 Task: Create Card Employee Handbook Review in Board Knowledge Management Techniques to Workspace E-commerce Solutions. Create Card Tennis Review in Board Diversity and Inclusion Training and Education to Workspace E-commerce Solutions. Create Card Employee Handbook Review in Board Content Marketing Interactive Quiz Strategy and Execution to Workspace E-commerce Solutions
Action: Key pressed <Key.shift>EMPLOYEE<Key.space><Key.shift_r><Key.shift_r><Key.shift_r><Key.shift_r><Key.shift_r><Key.shift_r>HANDBOOK<Key.space><Key.shift>REVIEW<Key.enter>
Screenshot: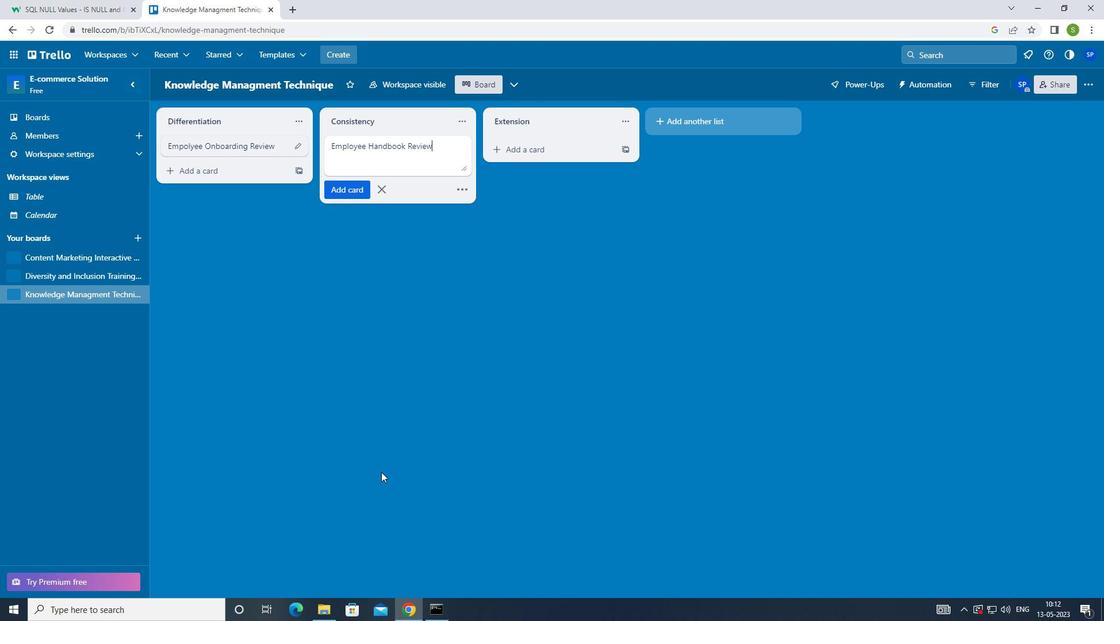 
Action: Mouse moved to (60, 280)
Screenshot: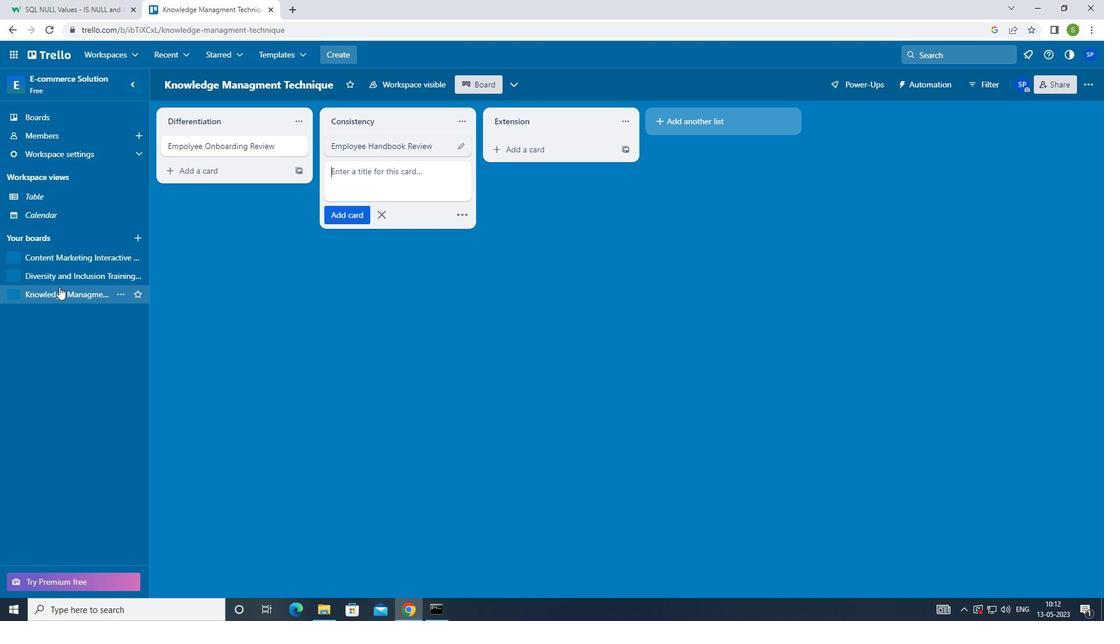 
Action: Mouse pressed left at (60, 280)
Screenshot: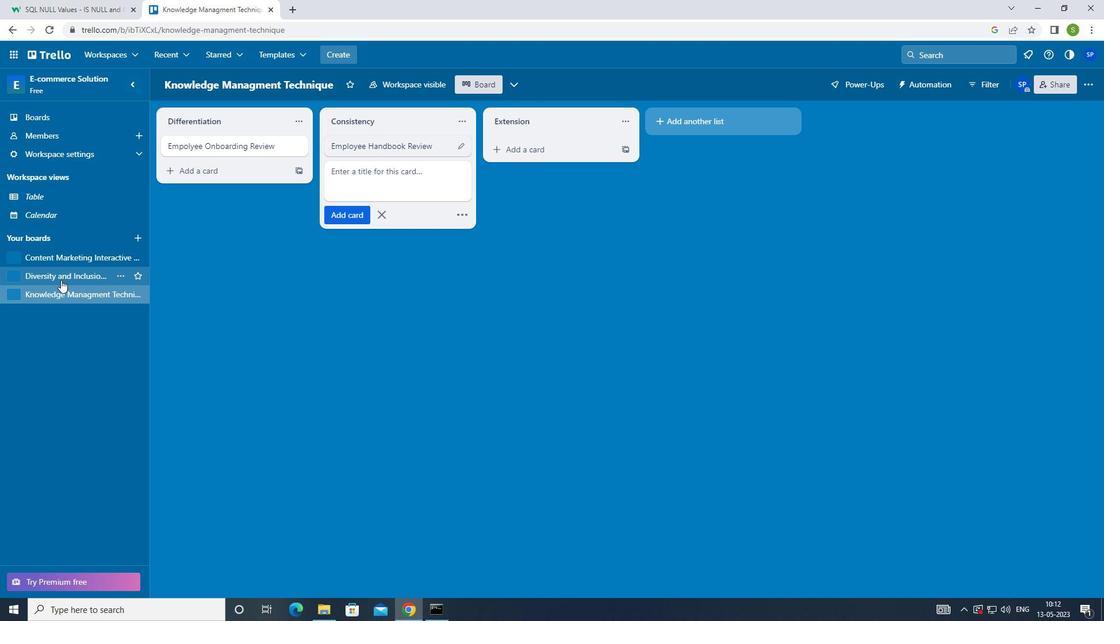 
Action: Mouse moved to (366, 150)
Screenshot: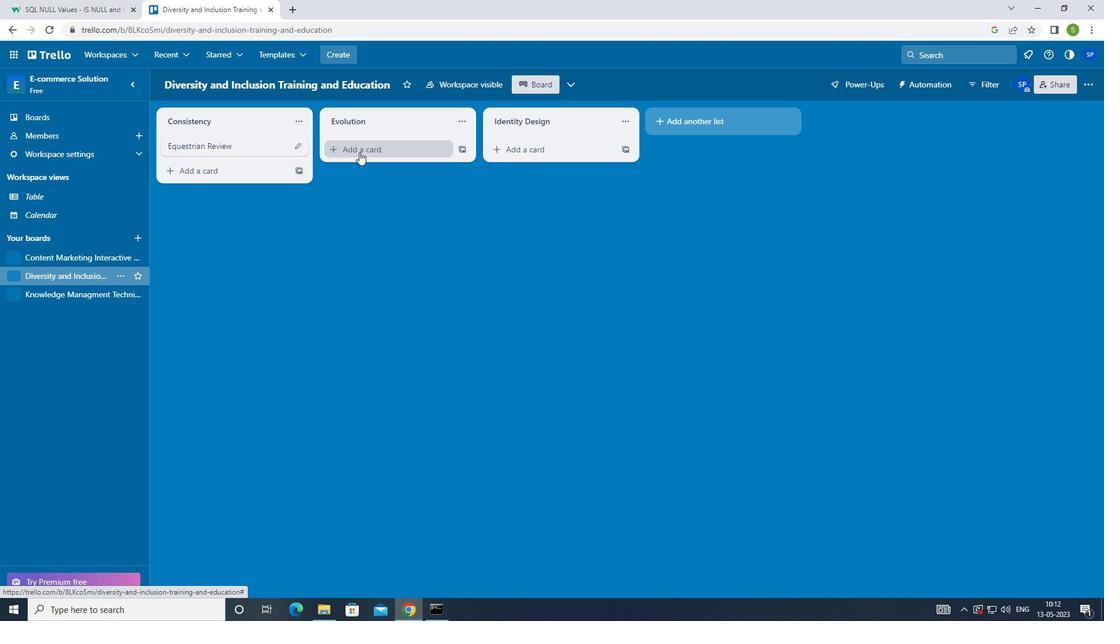 
Action: Mouse pressed left at (366, 150)
Screenshot: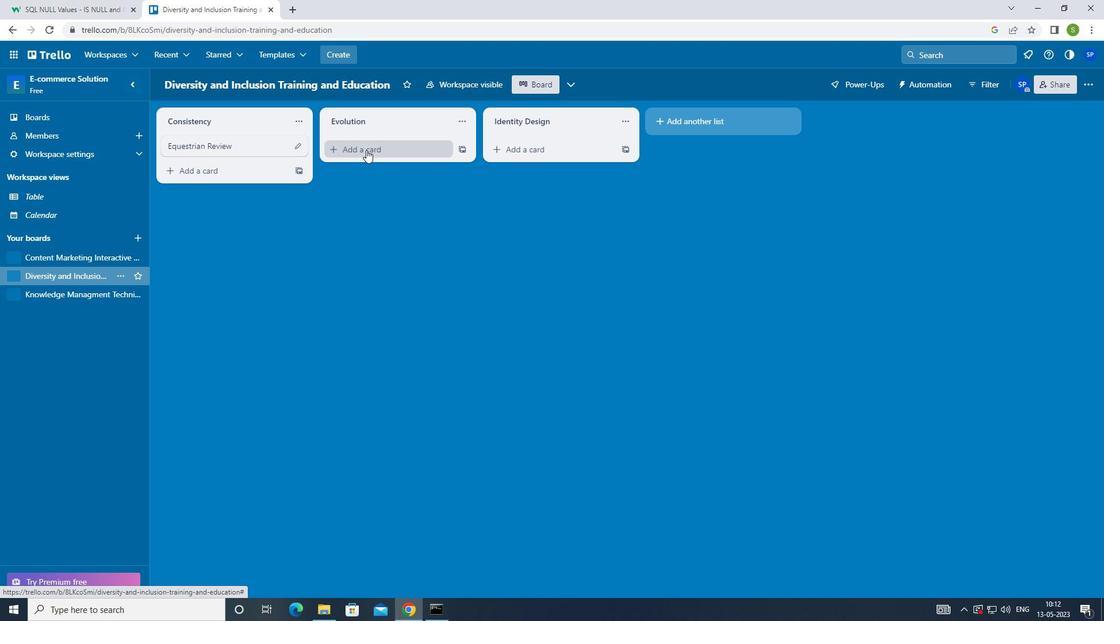 
Action: Mouse moved to (366, 311)
Screenshot: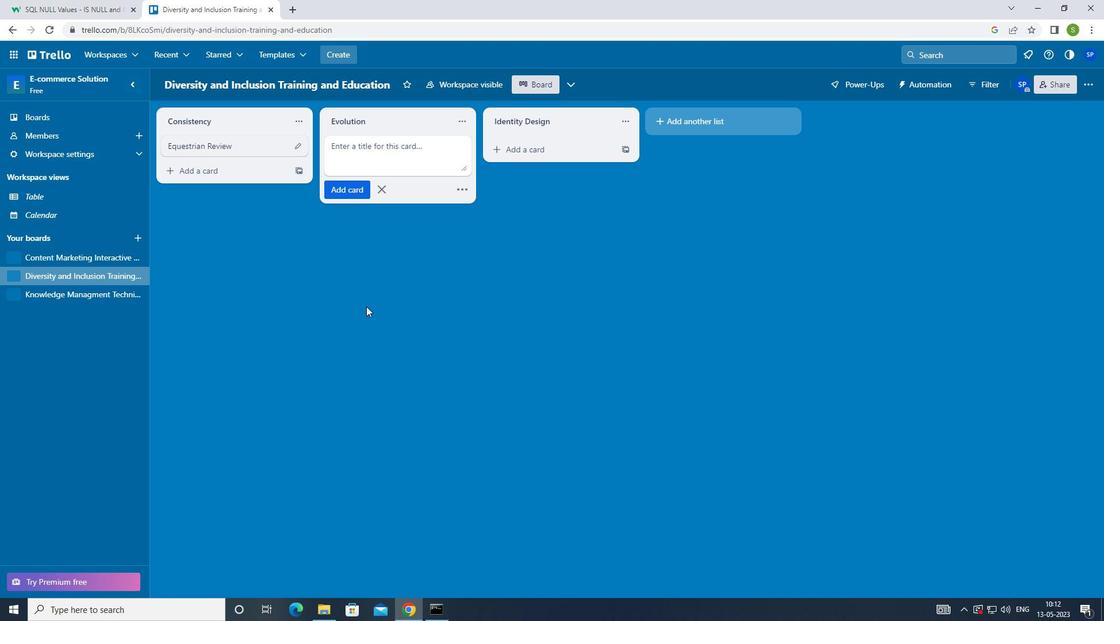 
Action: Key pressed <Key.shift><Key.shift><Key.shift><Key.shift><Key.shift><Key.shift><Key.shift><Key.shift><Key.shift><Key.shift><Key.shift>TENNIS<Key.space><Key.shift>REVIEW<Key.enter>
Screenshot: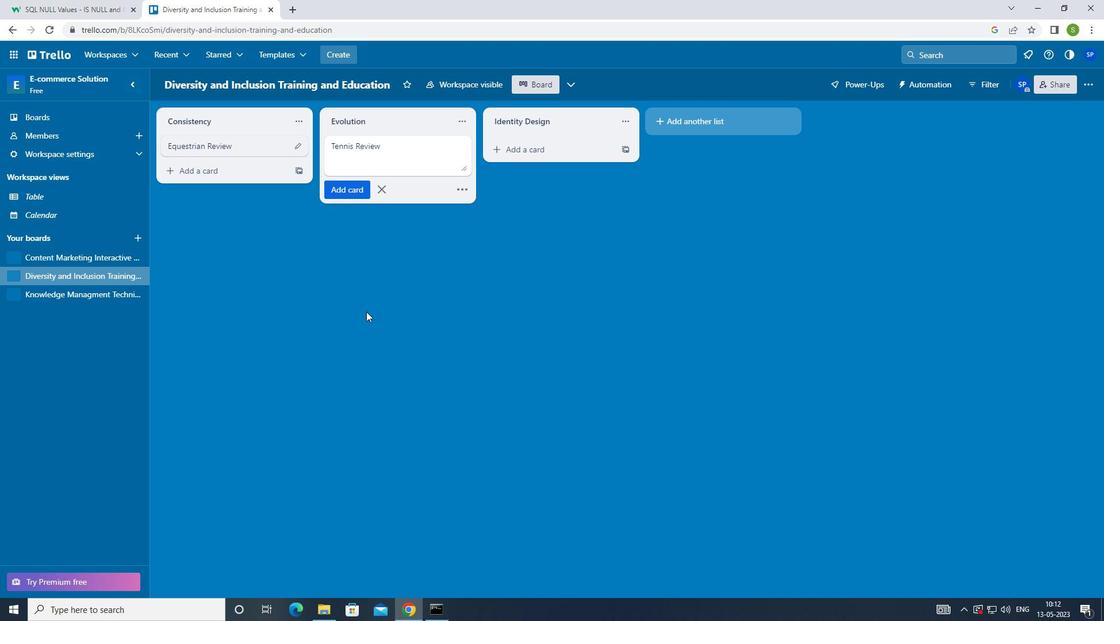 
Action: Mouse moved to (73, 250)
Screenshot: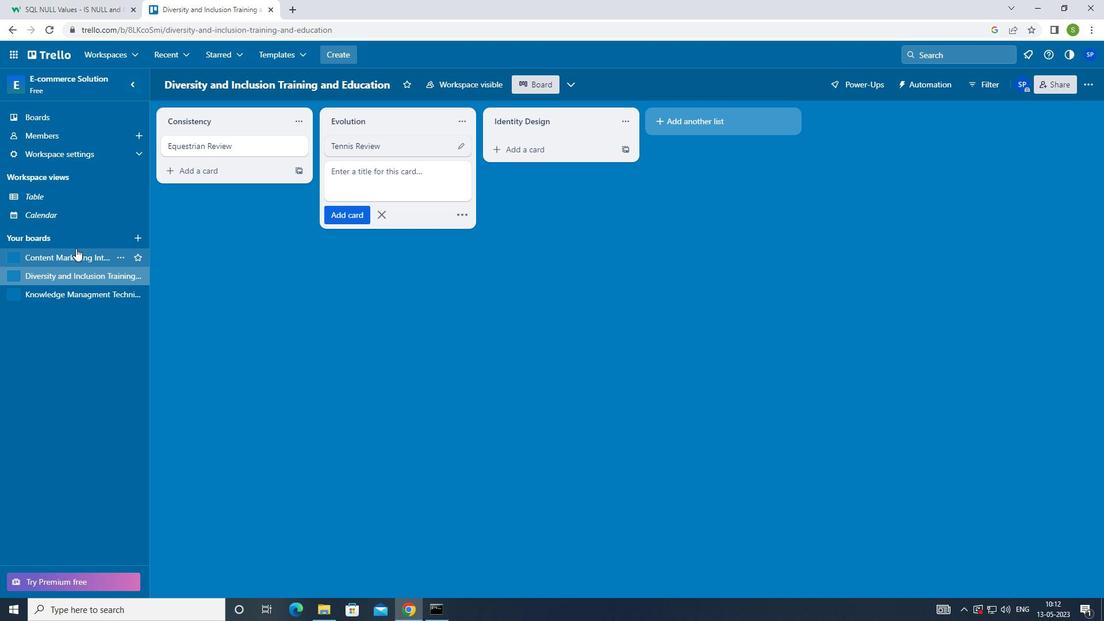 
Action: Mouse pressed left at (73, 250)
Screenshot: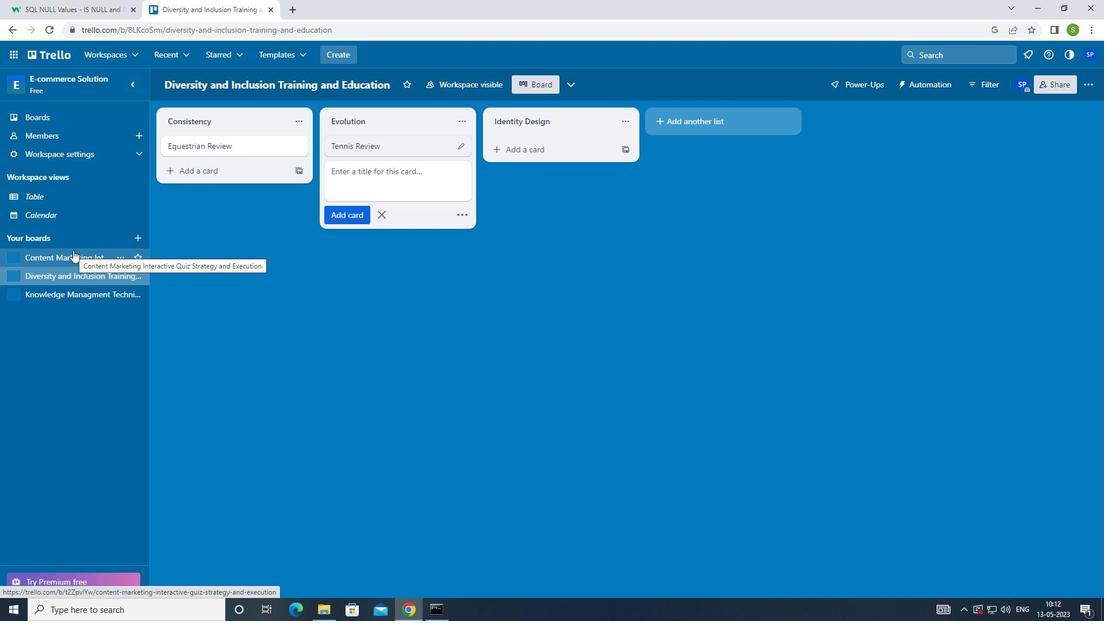 
Action: Mouse moved to (369, 144)
Screenshot: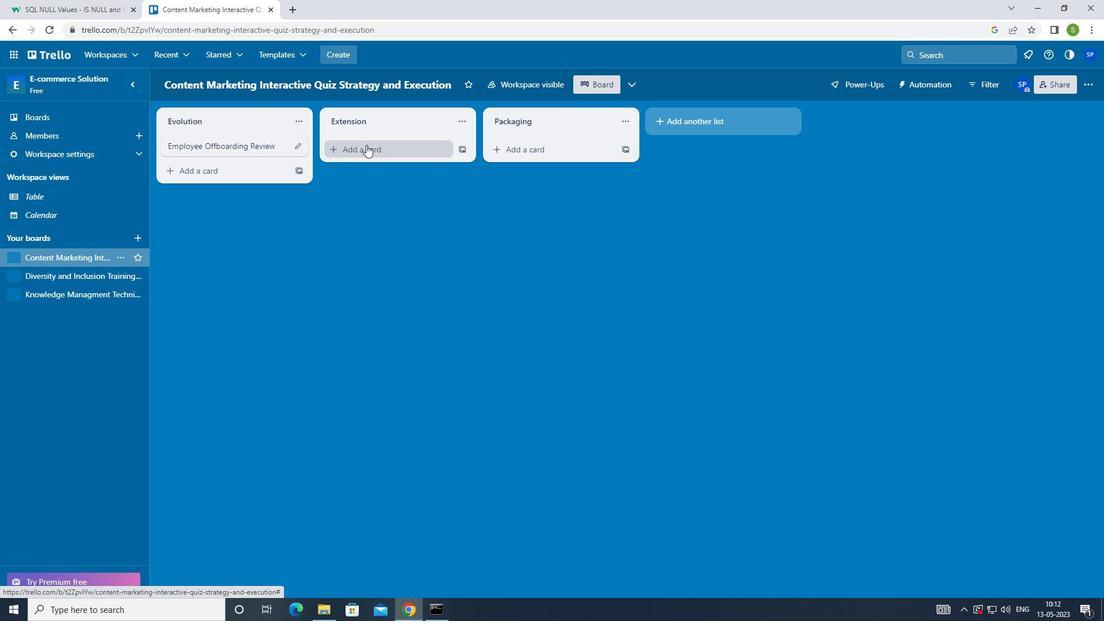 
Action: Mouse pressed left at (369, 144)
Screenshot: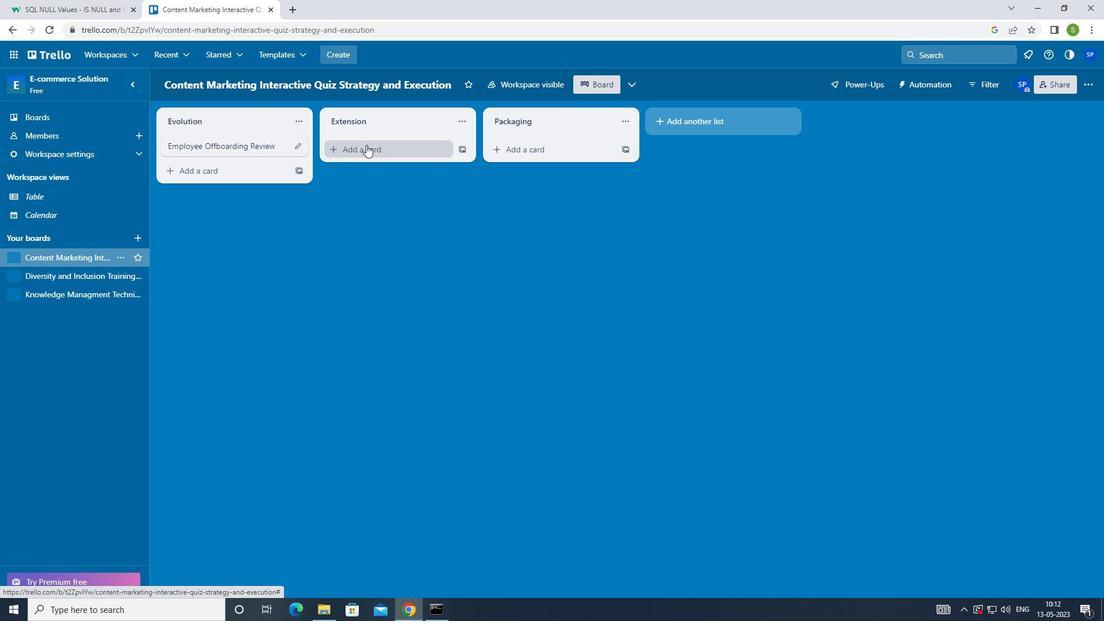 
Action: Mouse moved to (346, 317)
Screenshot: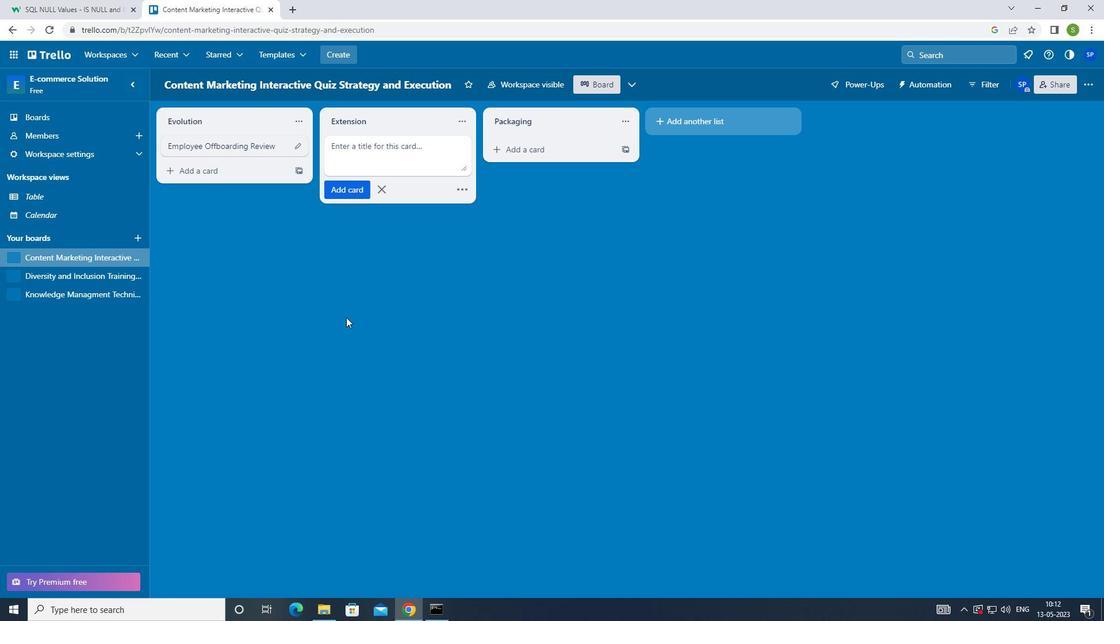 
Action: Key pressed <Key.shift>EMPLYEE<Key.space><Key.shift><Key.shift><Key.shift>HANDBOOK<Key.space><Key.shift>REVIEW<Key.enter><Key.f8>
Screenshot: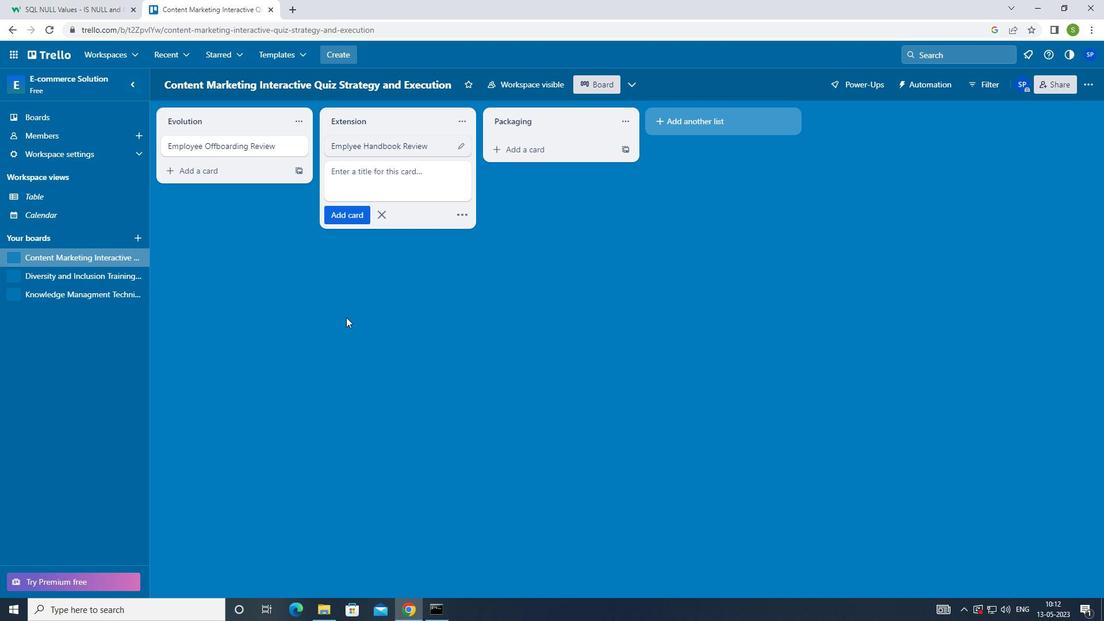 
